 Task: Select "reject the input" if the data is invalid.
Action: Mouse moved to (159, 92)
Screenshot: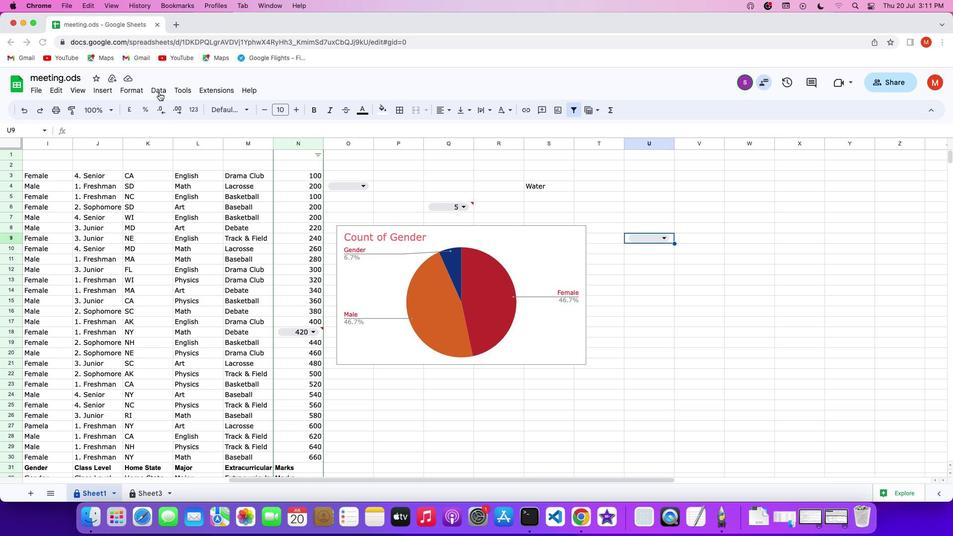 
Action: Mouse pressed left at (159, 92)
Screenshot: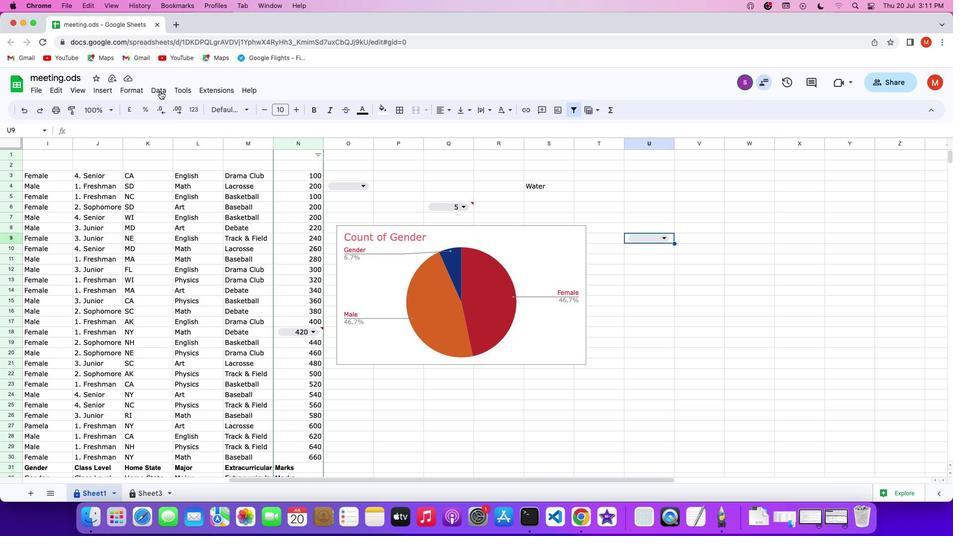 
Action: Mouse moved to (160, 90)
Screenshot: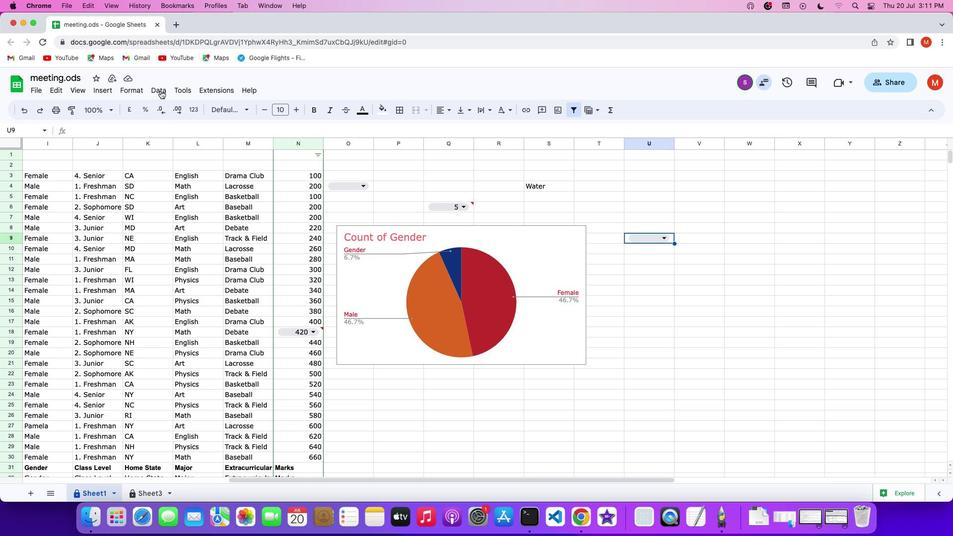 
Action: Mouse pressed left at (160, 90)
Screenshot: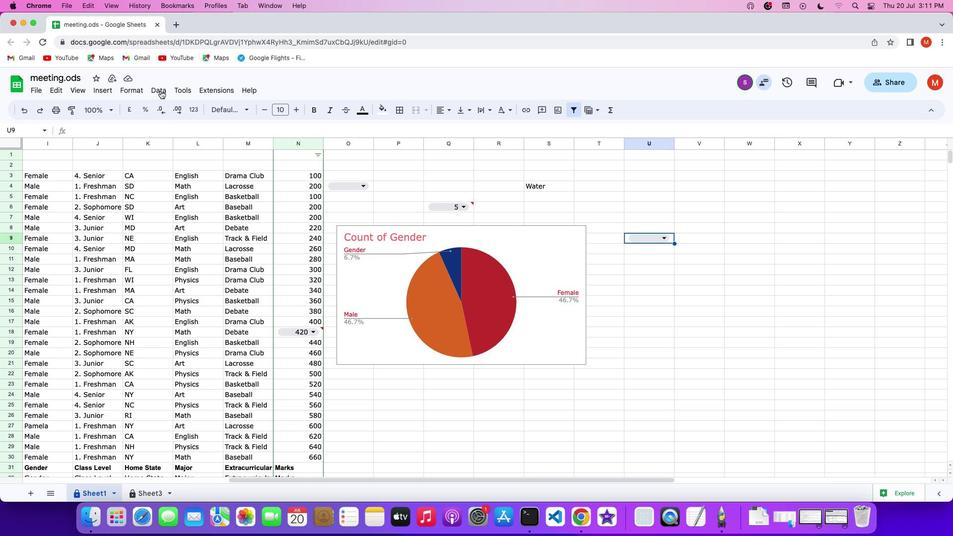 
Action: Mouse moved to (200, 289)
Screenshot: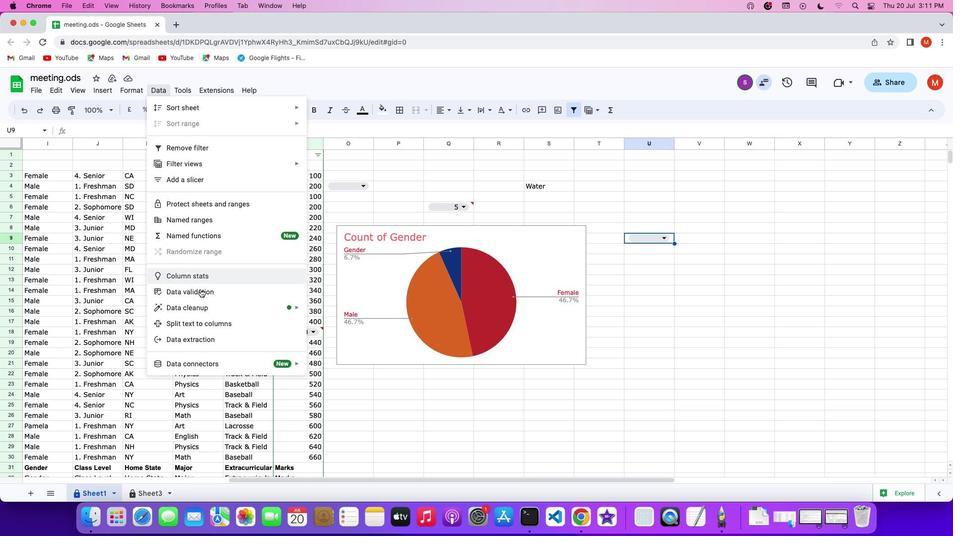 
Action: Mouse pressed left at (200, 289)
Screenshot: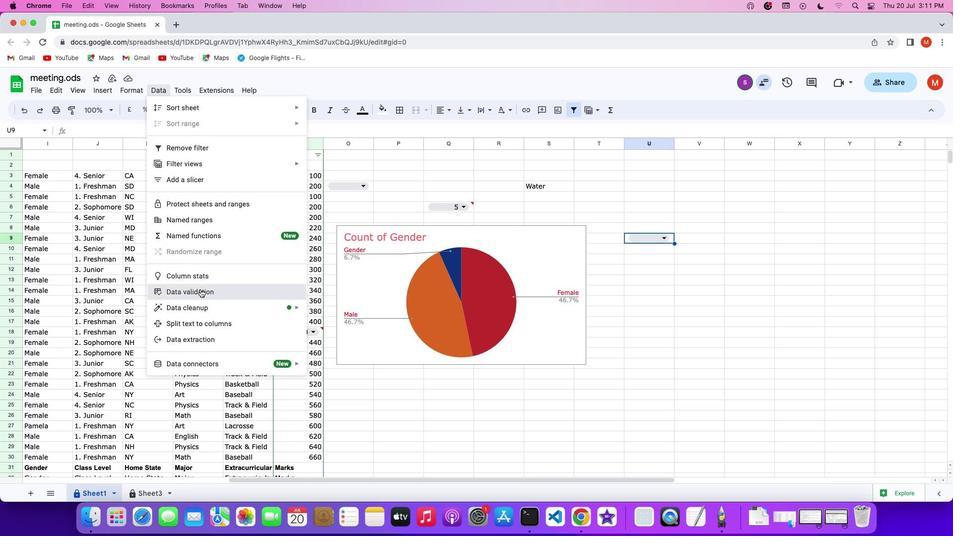
Action: Mouse moved to (805, 146)
Screenshot: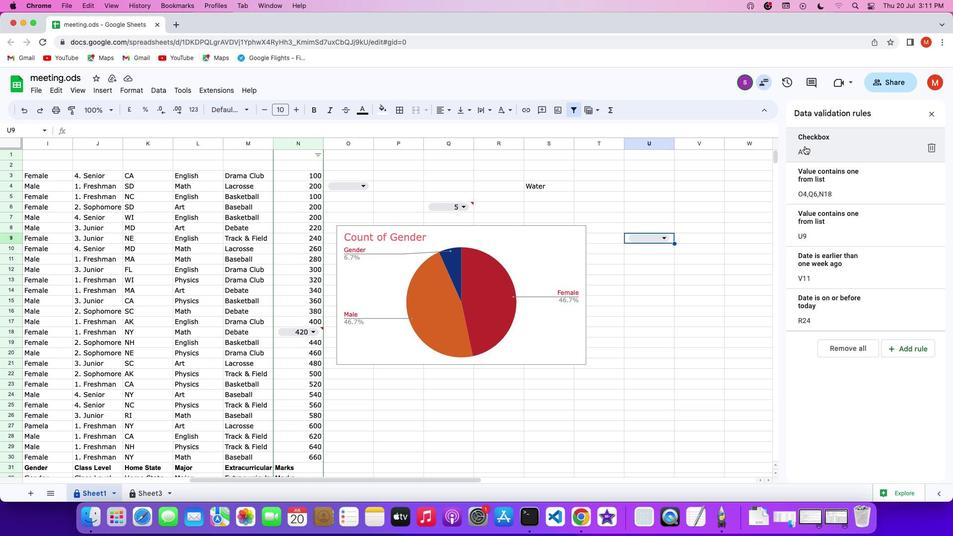 
Action: Mouse pressed left at (805, 146)
Screenshot: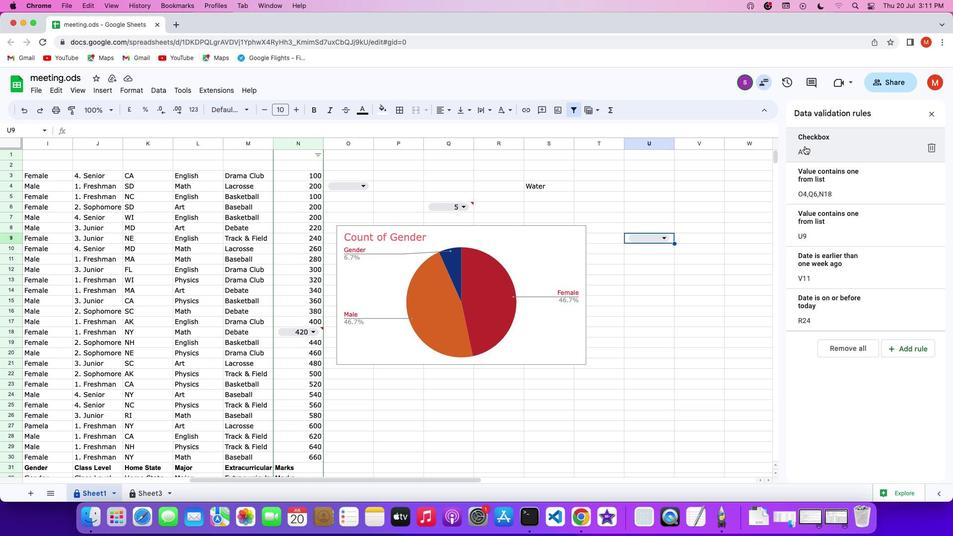 
Action: Mouse moved to (831, 251)
Screenshot: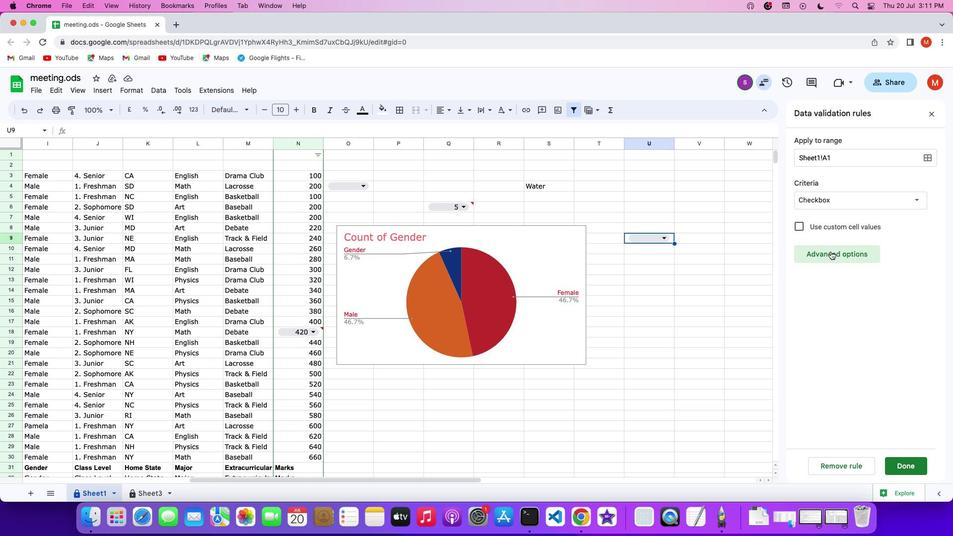 
Action: Mouse pressed left at (831, 251)
Screenshot: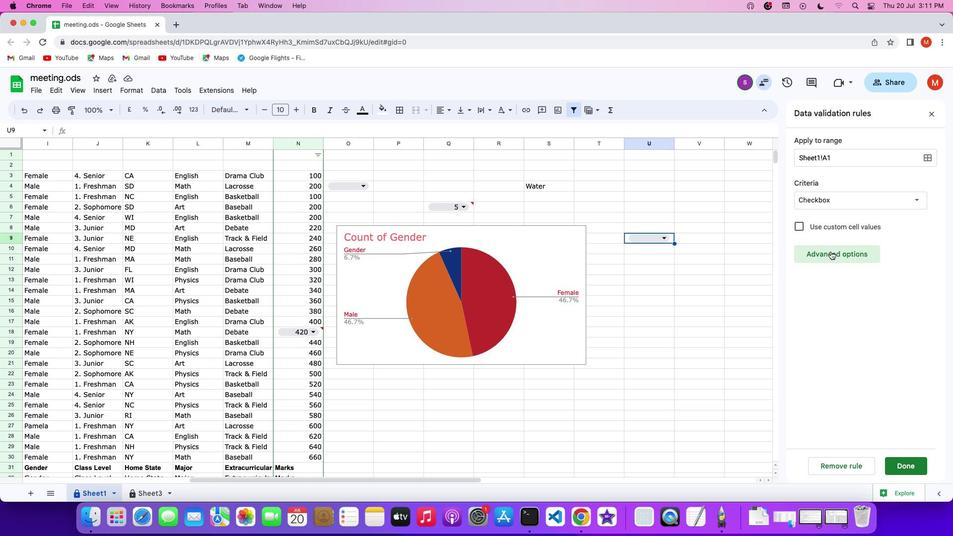 
Action: Mouse moved to (802, 329)
Screenshot: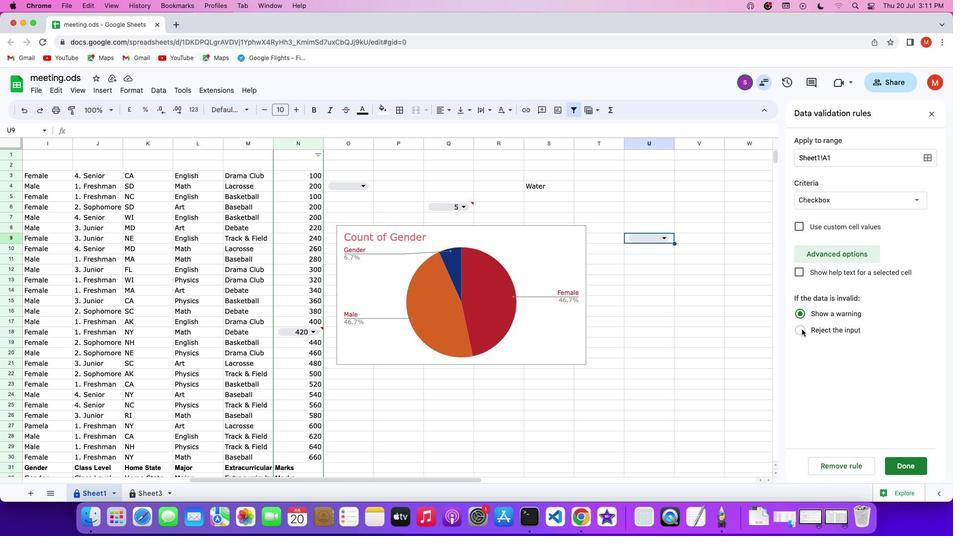 
Action: Mouse pressed left at (802, 329)
Screenshot: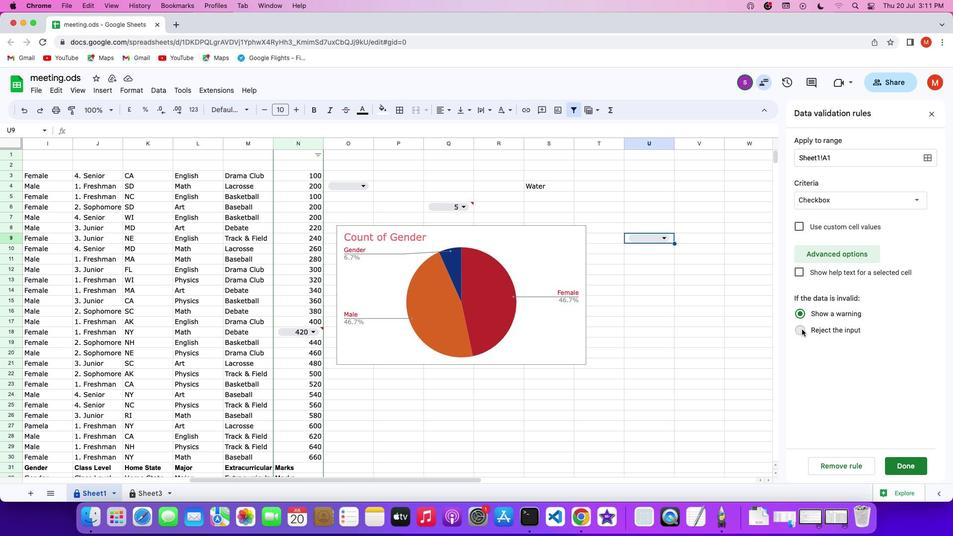 
Action: Mouse moved to (909, 466)
Screenshot: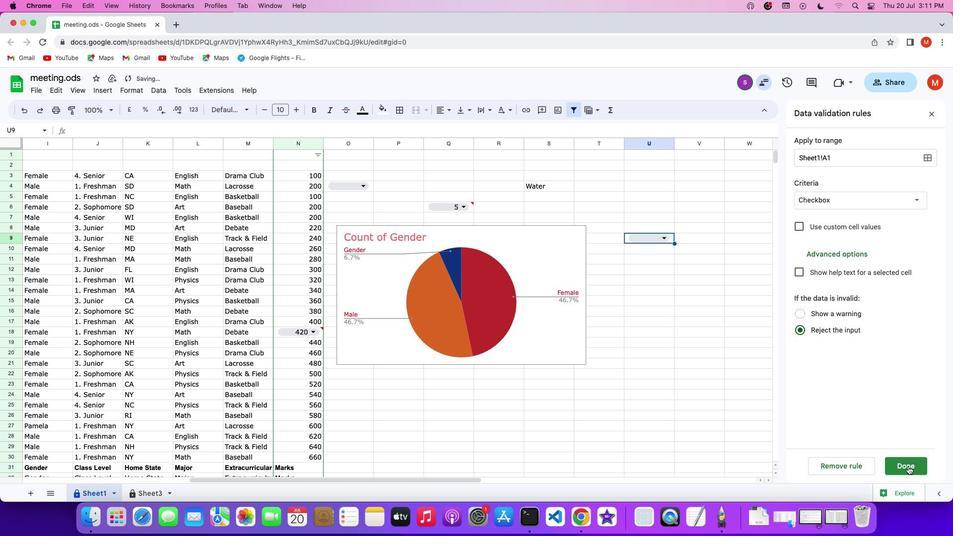 
Action: Mouse pressed left at (909, 466)
Screenshot: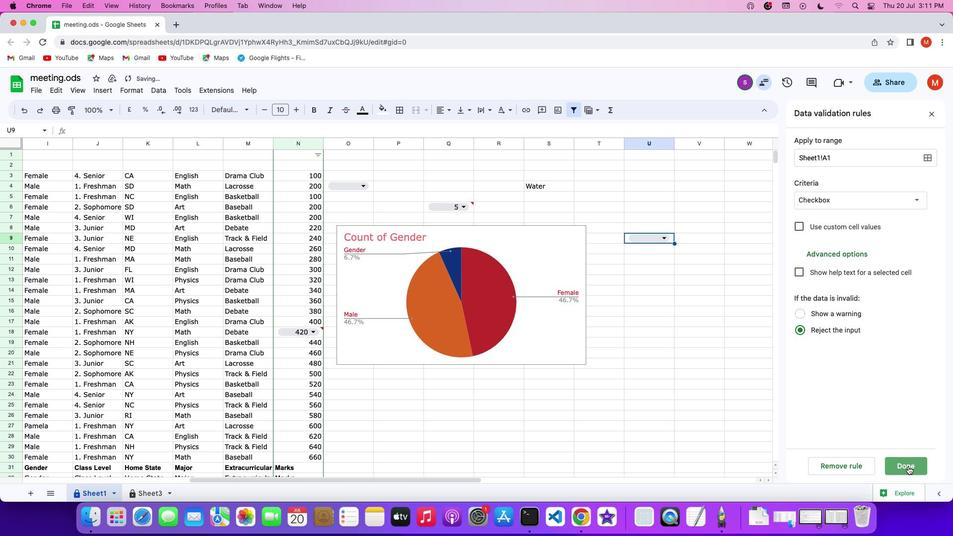
